 Task: Maximize the chart view.
Action: Mouse pressed left at (44, 298)
Screenshot: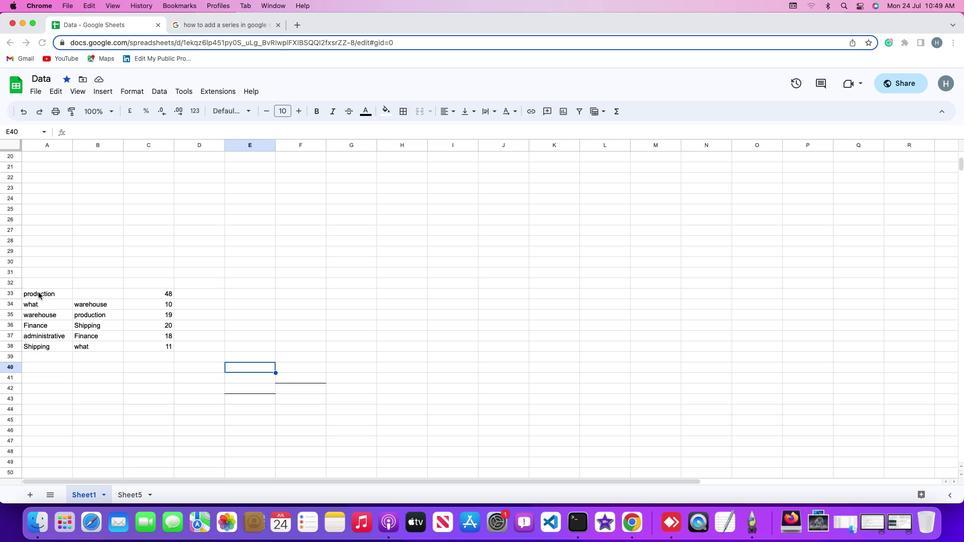 
Action: Mouse pressed left at (44, 298)
Screenshot: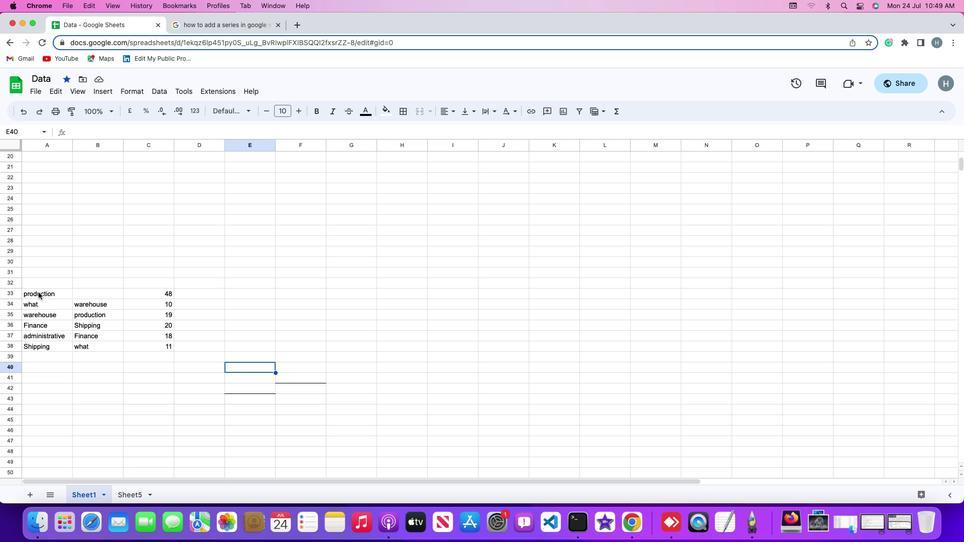 
Action: Mouse moved to (110, 97)
Screenshot: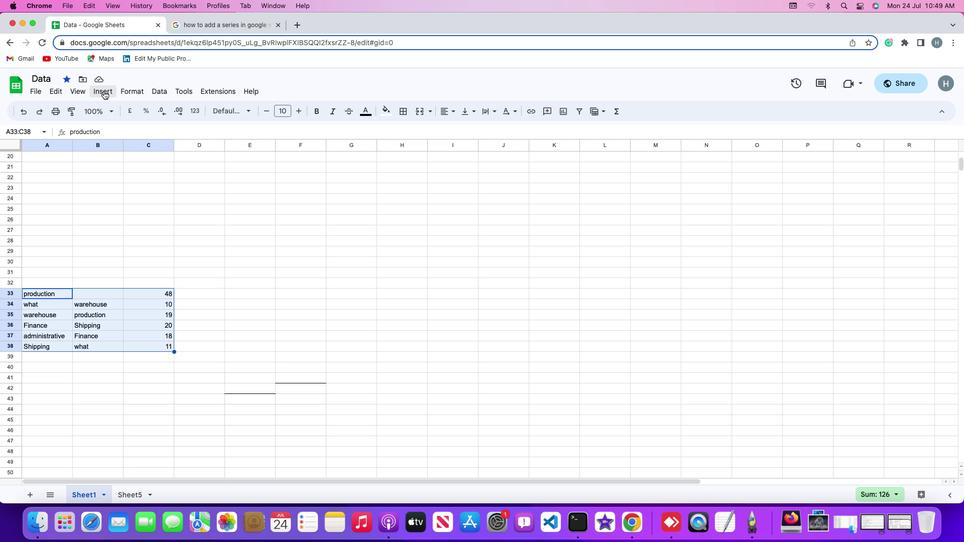 
Action: Mouse pressed left at (110, 97)
Screenshot: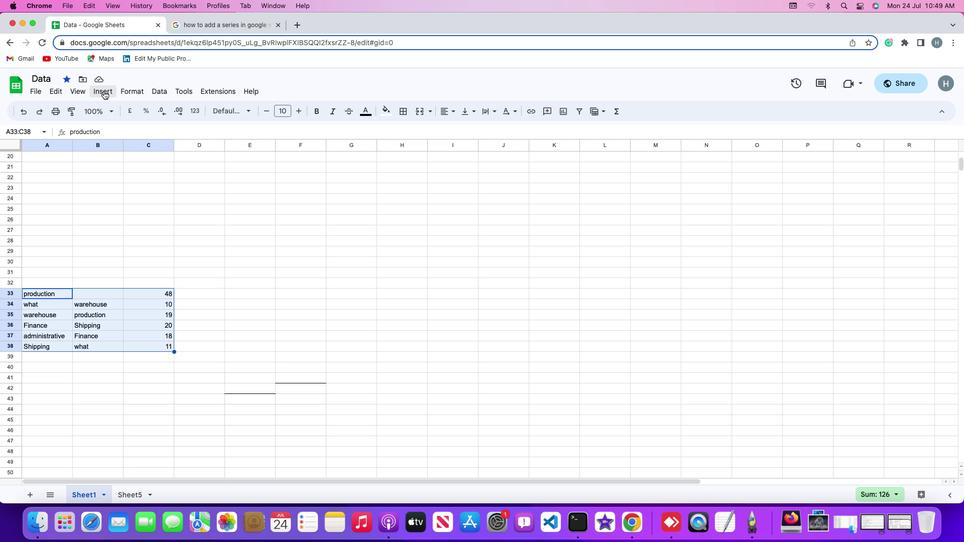 
Action: Mouse moved to (129, 182)
Screenshot: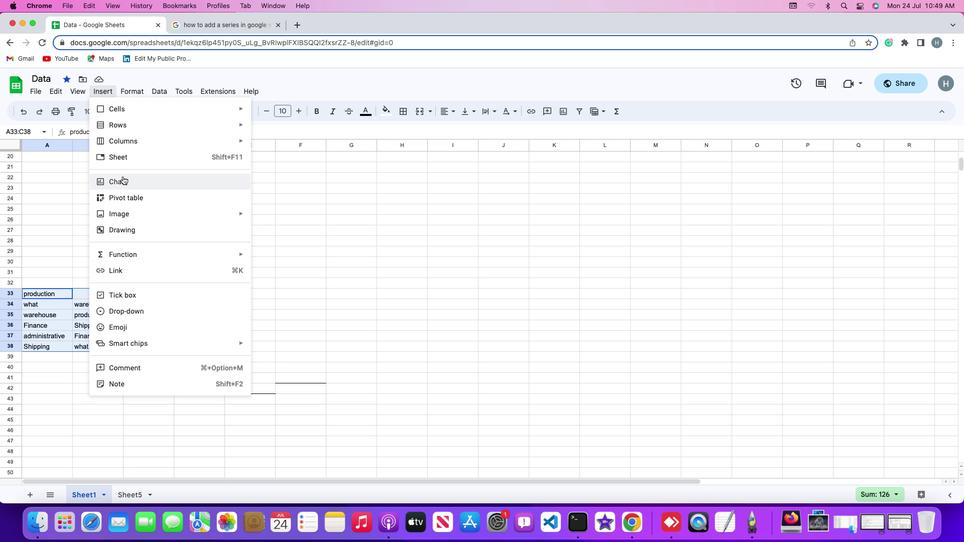 
Action: Mouse pressed left at (129, 182)
Screenshot: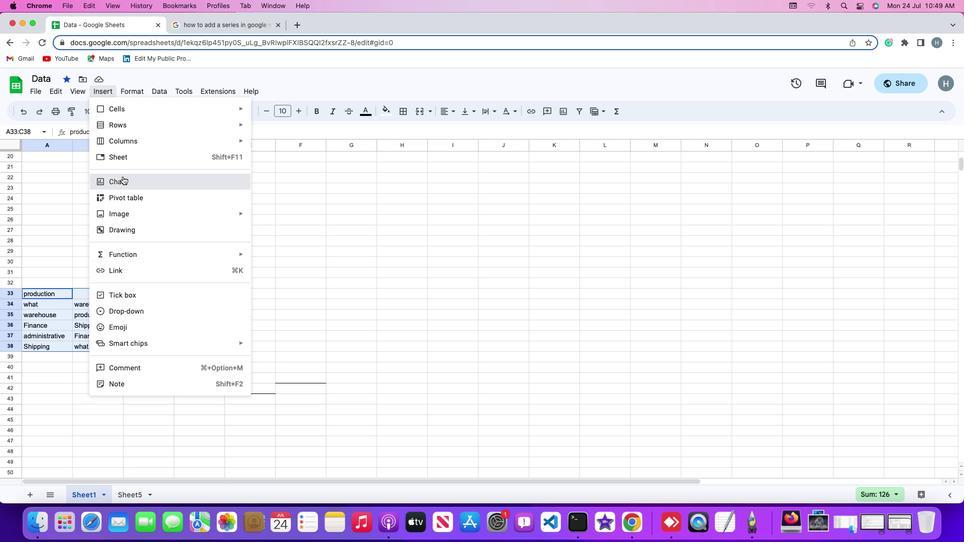 
Action: Mouse moved to (919, 148)
Screenshot: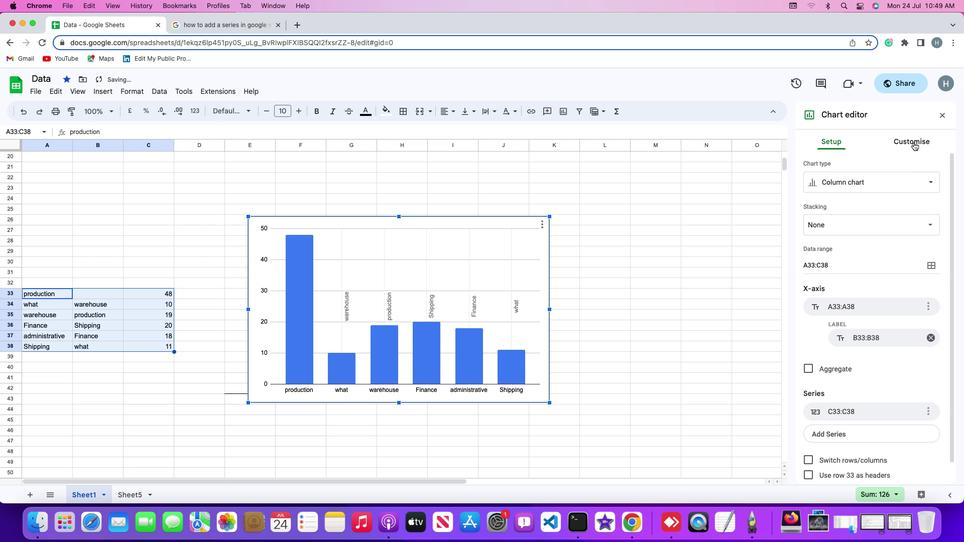
Action: Mouse pressed left at (919, 148)
Screenshot: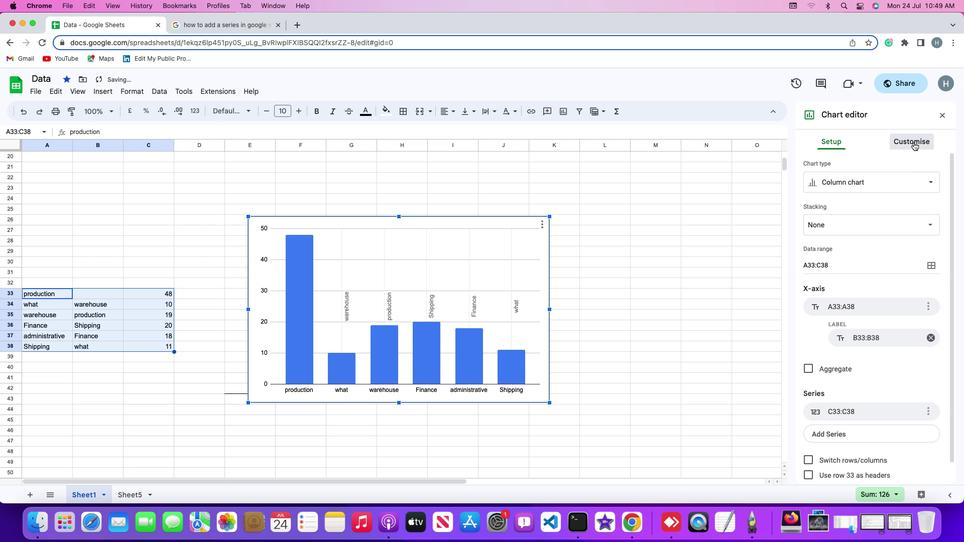 
Action: Mouse moved to (849, 171)
Screenshot: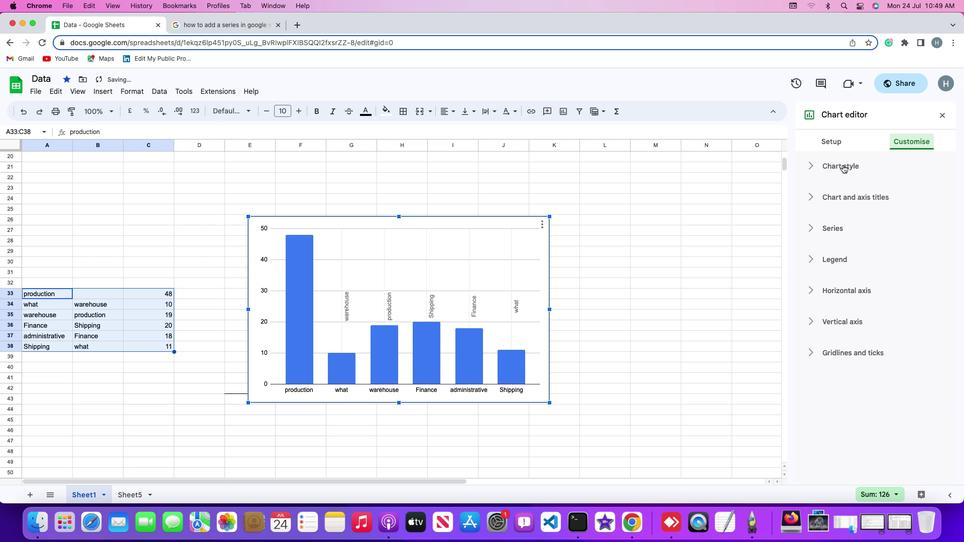 
Action: Mouse pressed left at (849, 171)
Screenshot: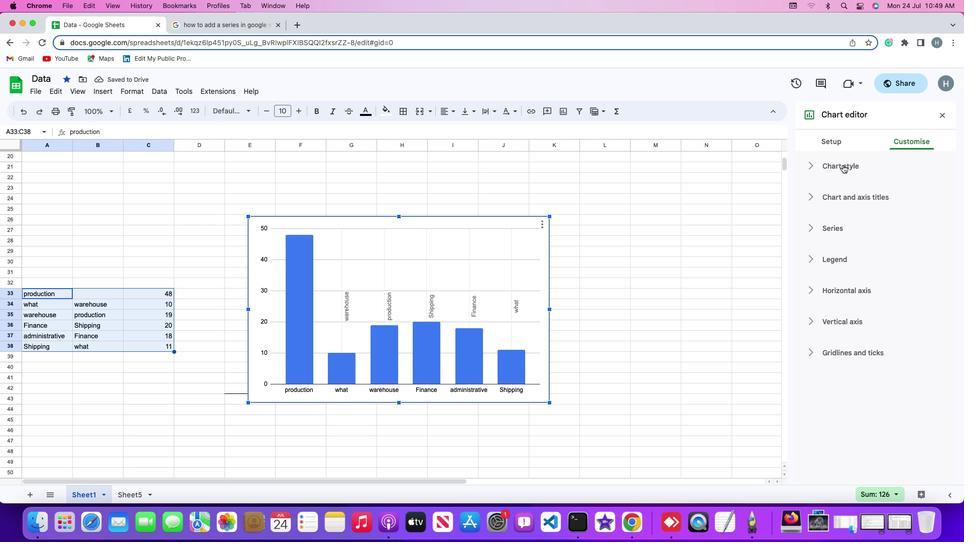 
Action: Mouse moved to (815, 295)
Screenshot: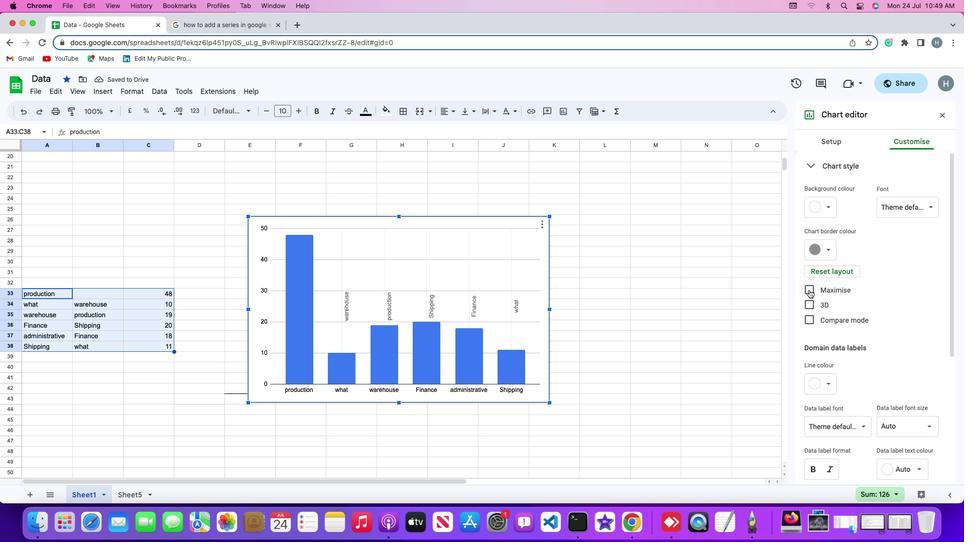 
Action: Mouse pressed left at (815, 295)
Screenshot: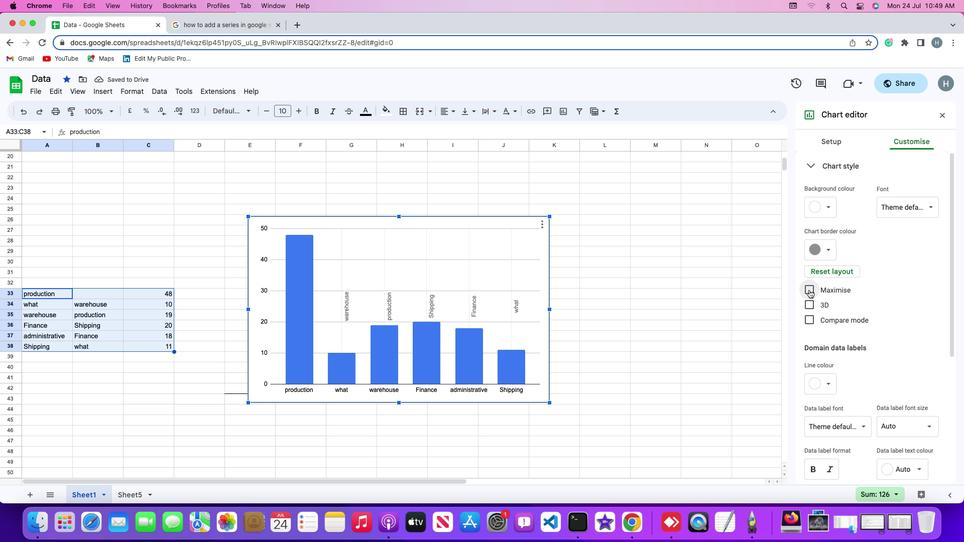 
Action: Mouse moved to (741, 298)
Screenshot: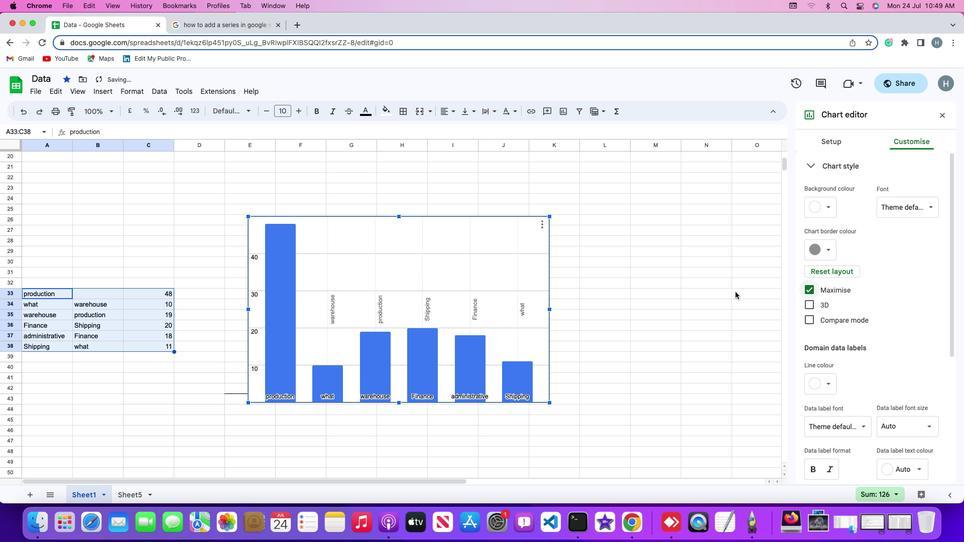 
